 Task: Set the throttling to "Offline" from device toolbar.
Action: Mouse moved to (1267, 39)
Screenshot: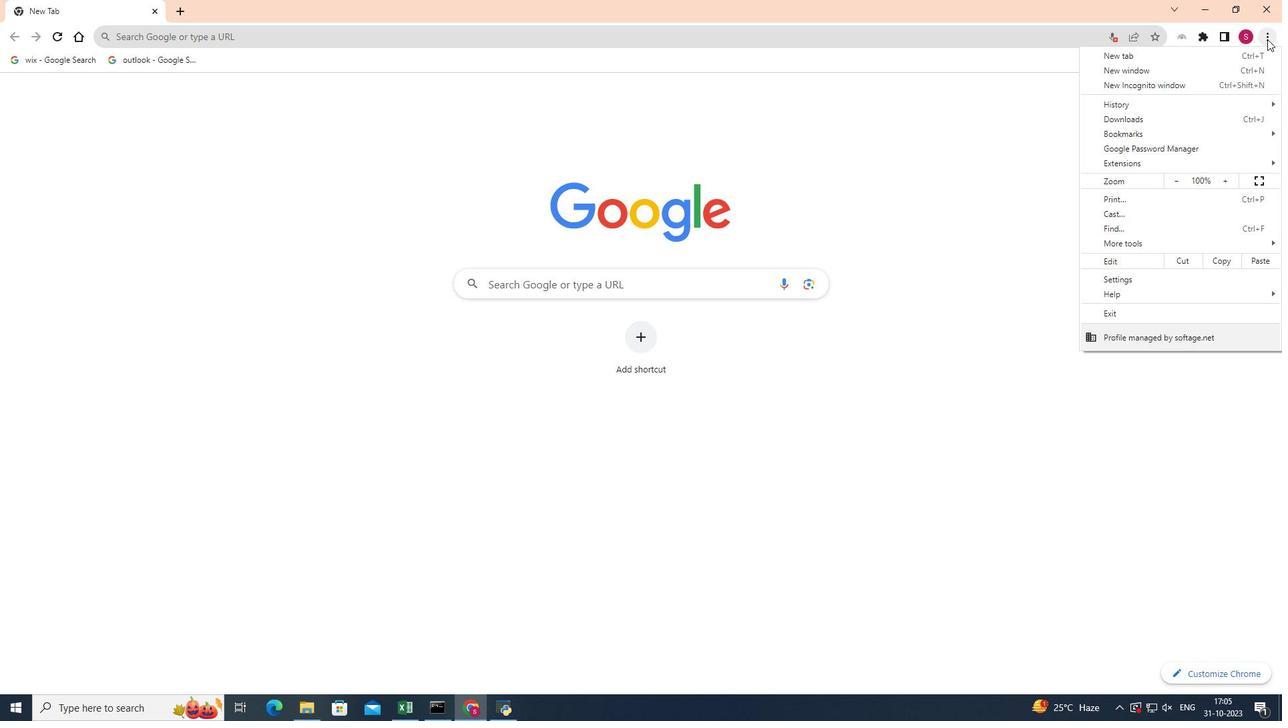 
Action: Mouse pressed left at (1267, 39)
Screenshot: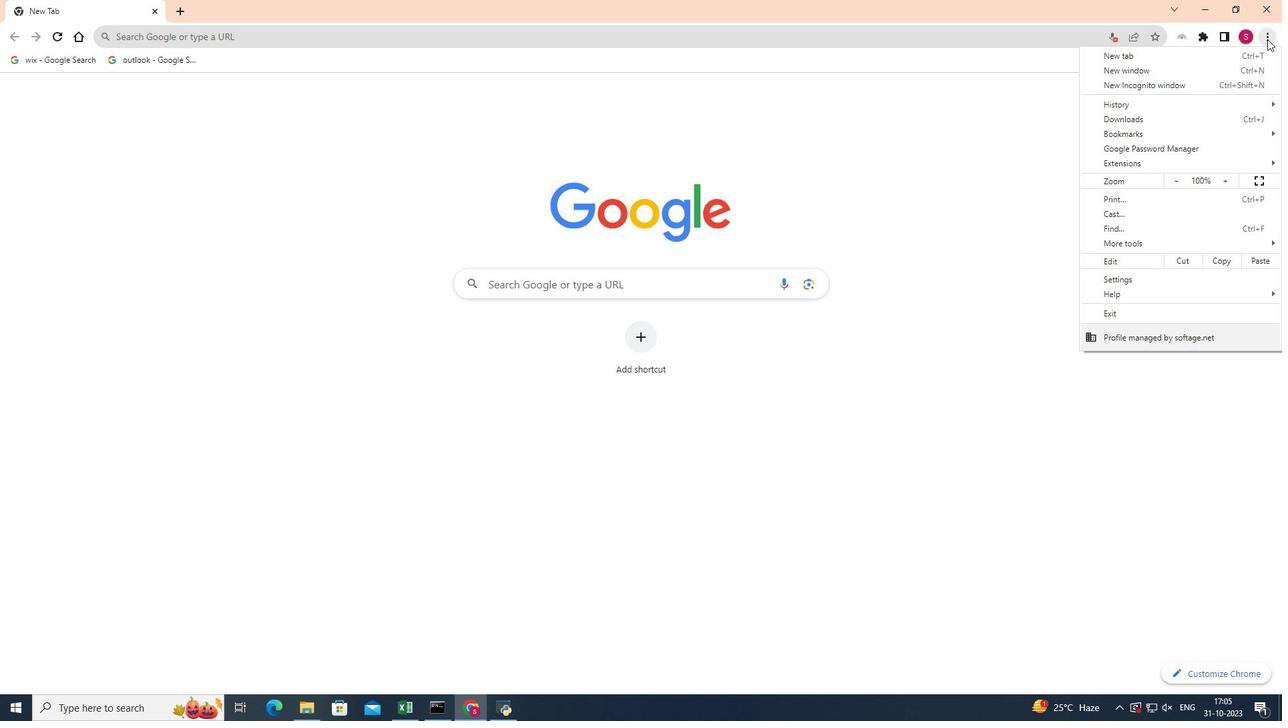 
Action: Mouse moved to (1122, 243)
Screenshot: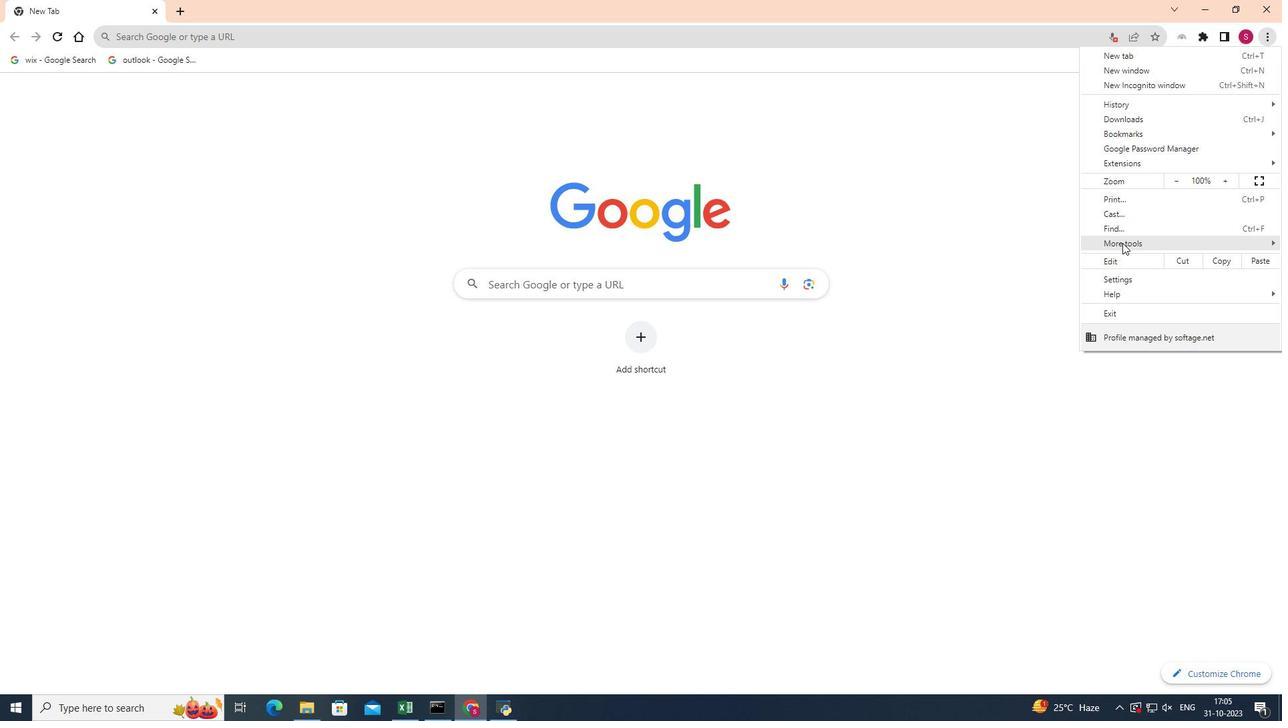 
Action: Mouse pressed left at (1122, 243)
Screenshot: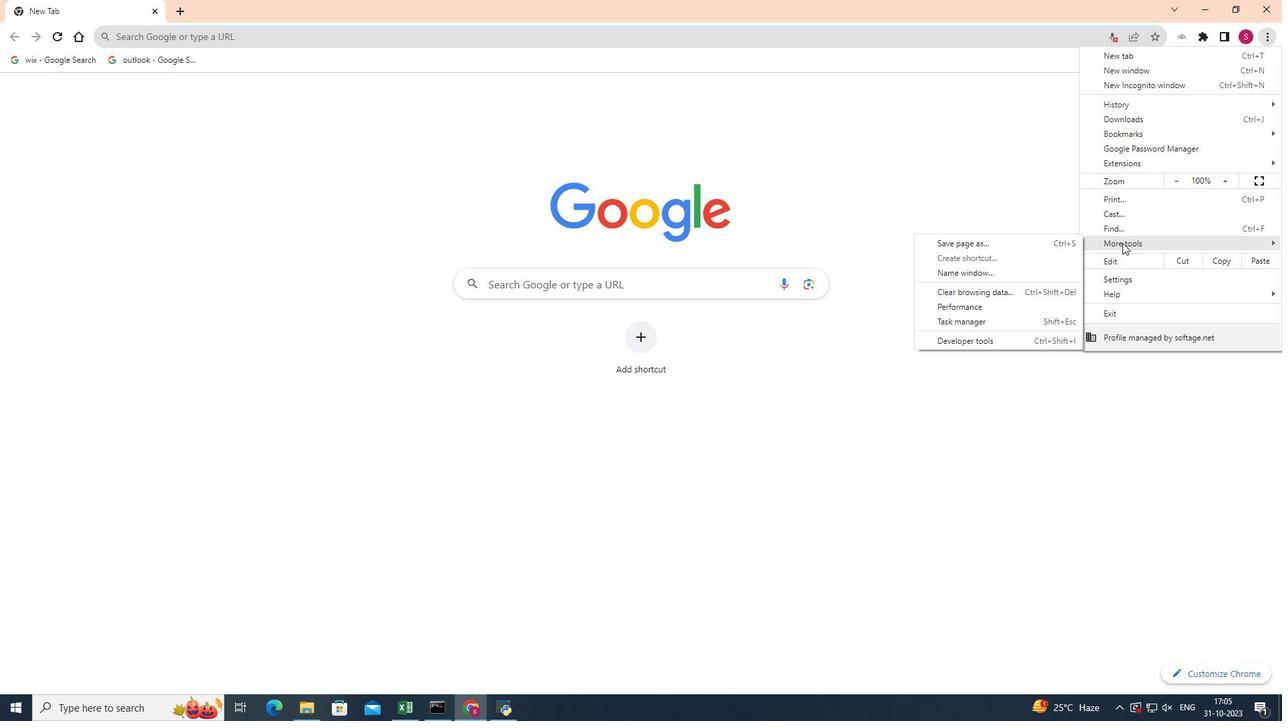 
Action: Mouse moved to (1002, 340)
Screenshot: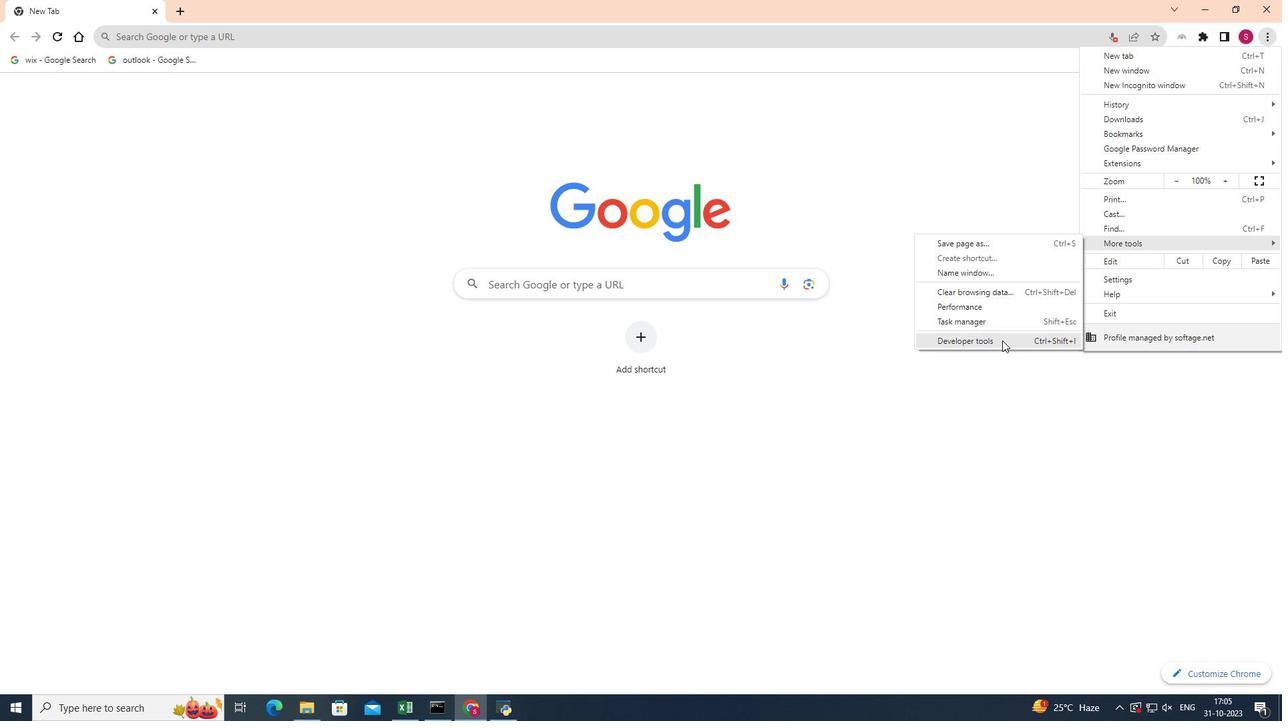 
Action: Mouse pressed left at (1002, 340)
Screenshot: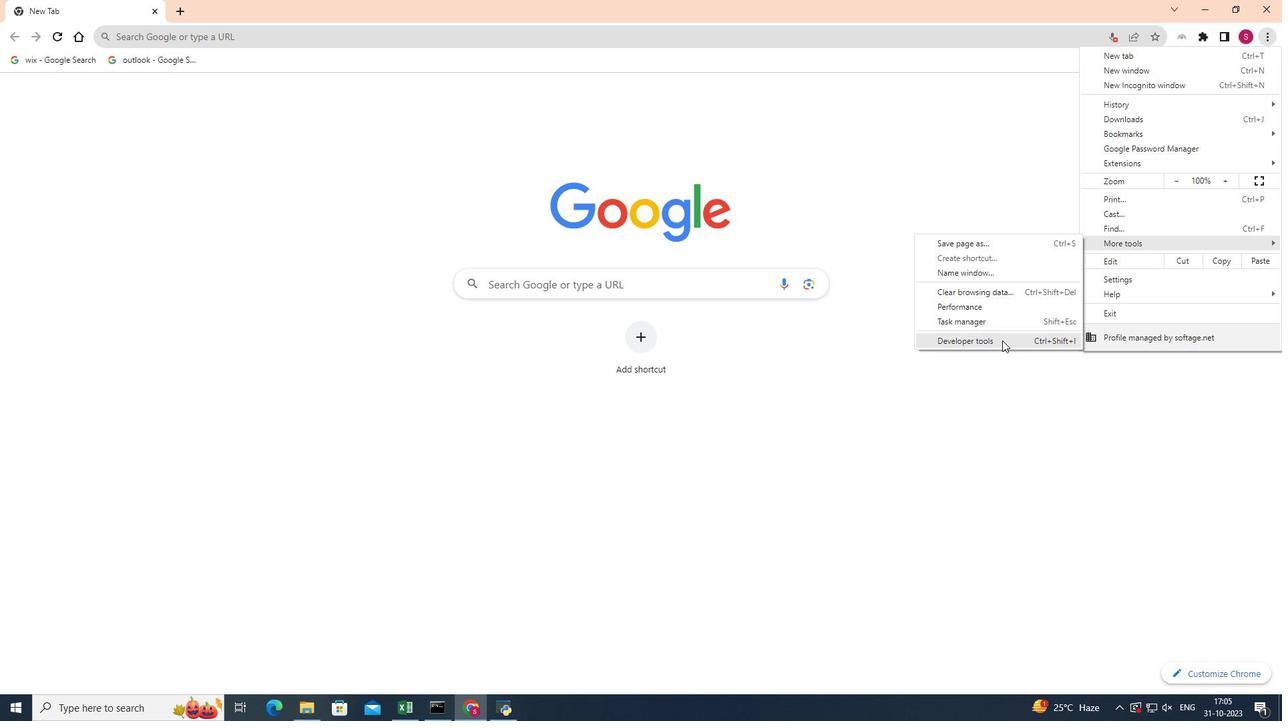 
Action: Mouse moved to (941, 82)
Screenshot: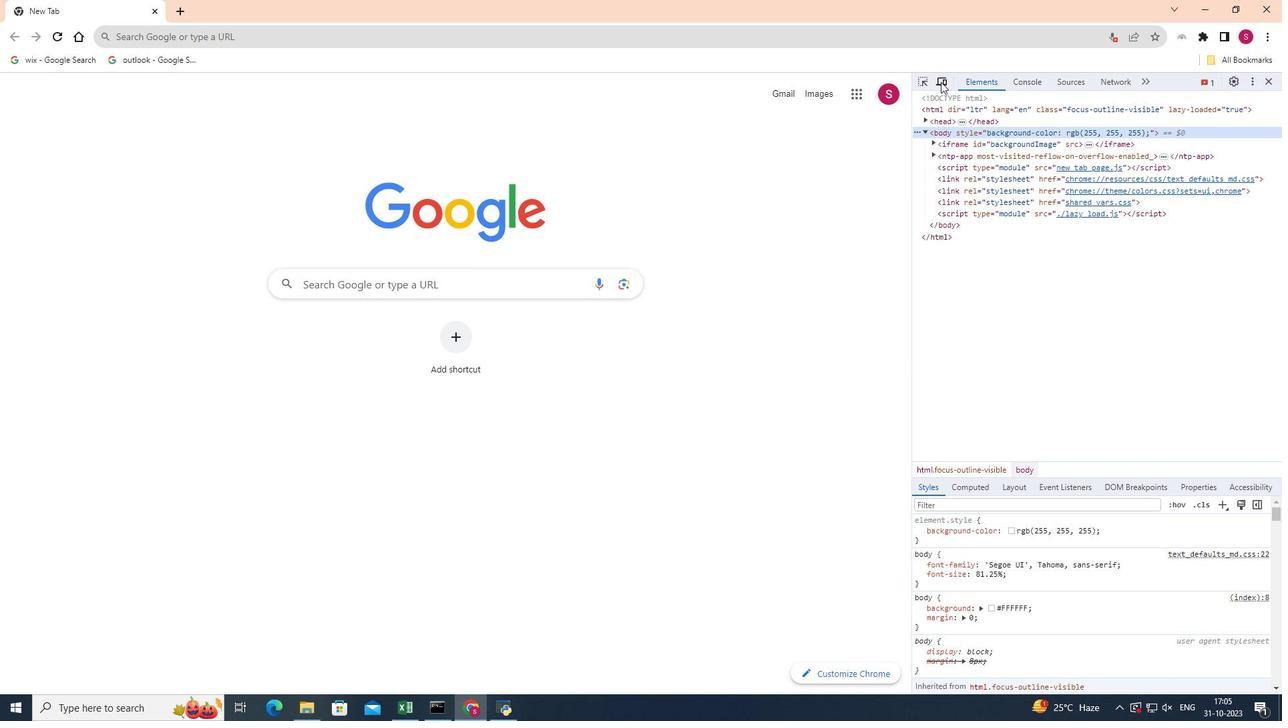 
Action: Mouse pressed left at (941, 82)
Screenshot: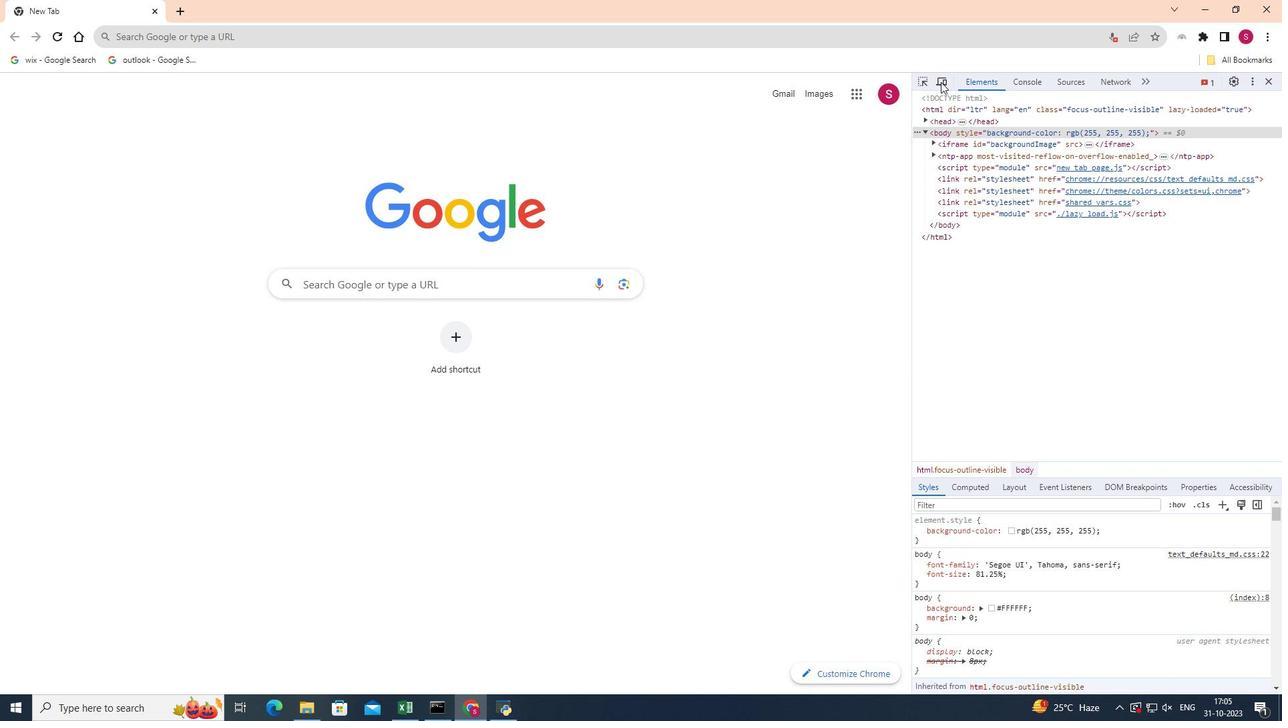 
Action: Mouse moved to (567, 83)
Screenshot: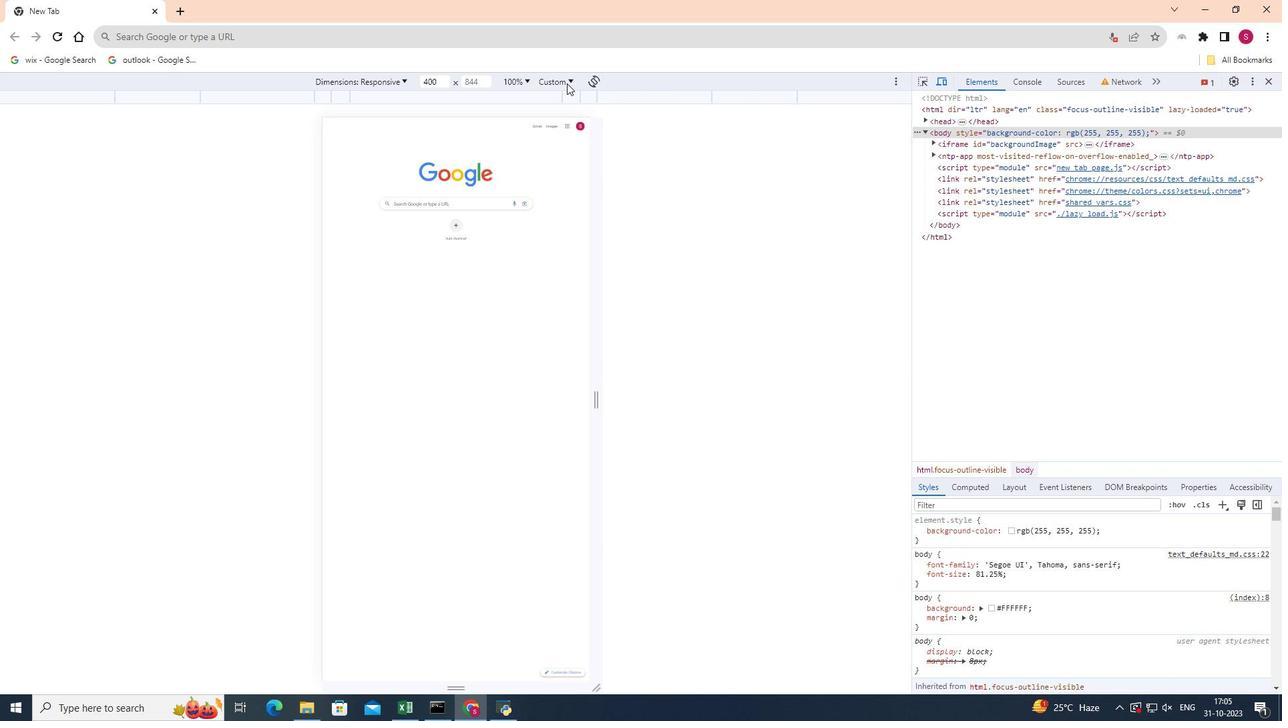 
Action: Mouse pressed left at (567, 83)
Screenshot: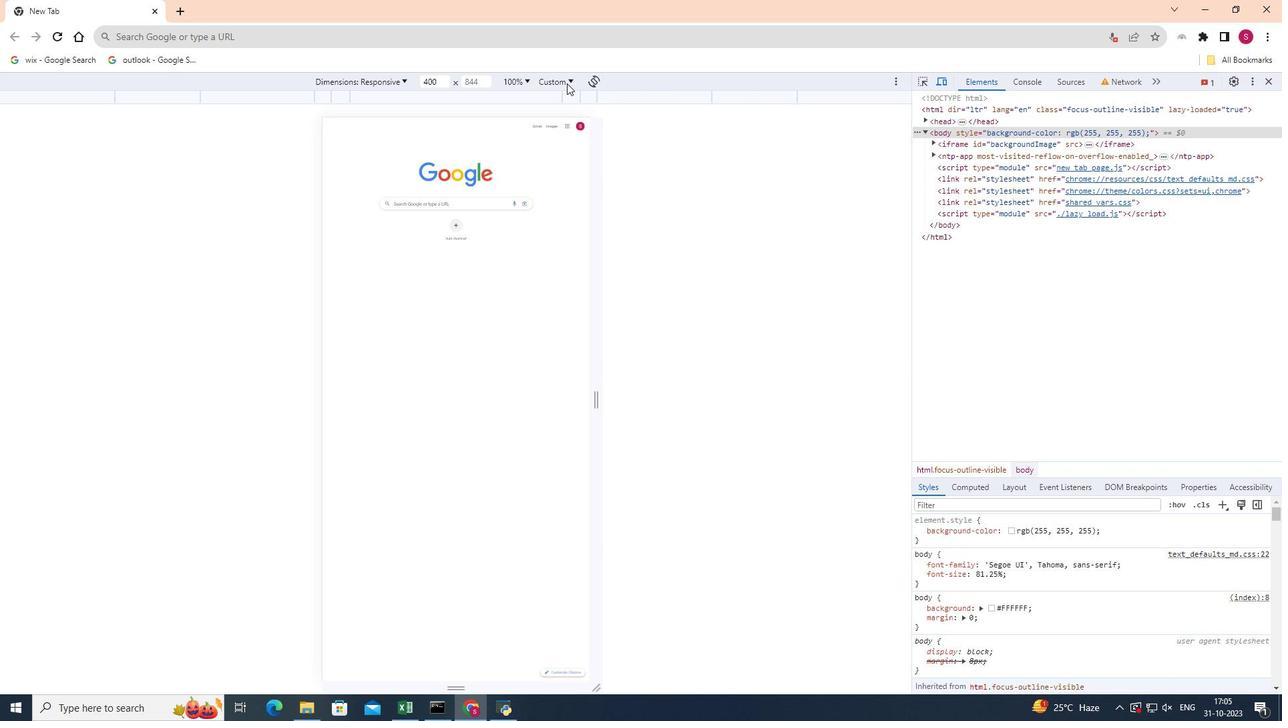 
Action: Mouse moved to (575, 142)
Screenshot: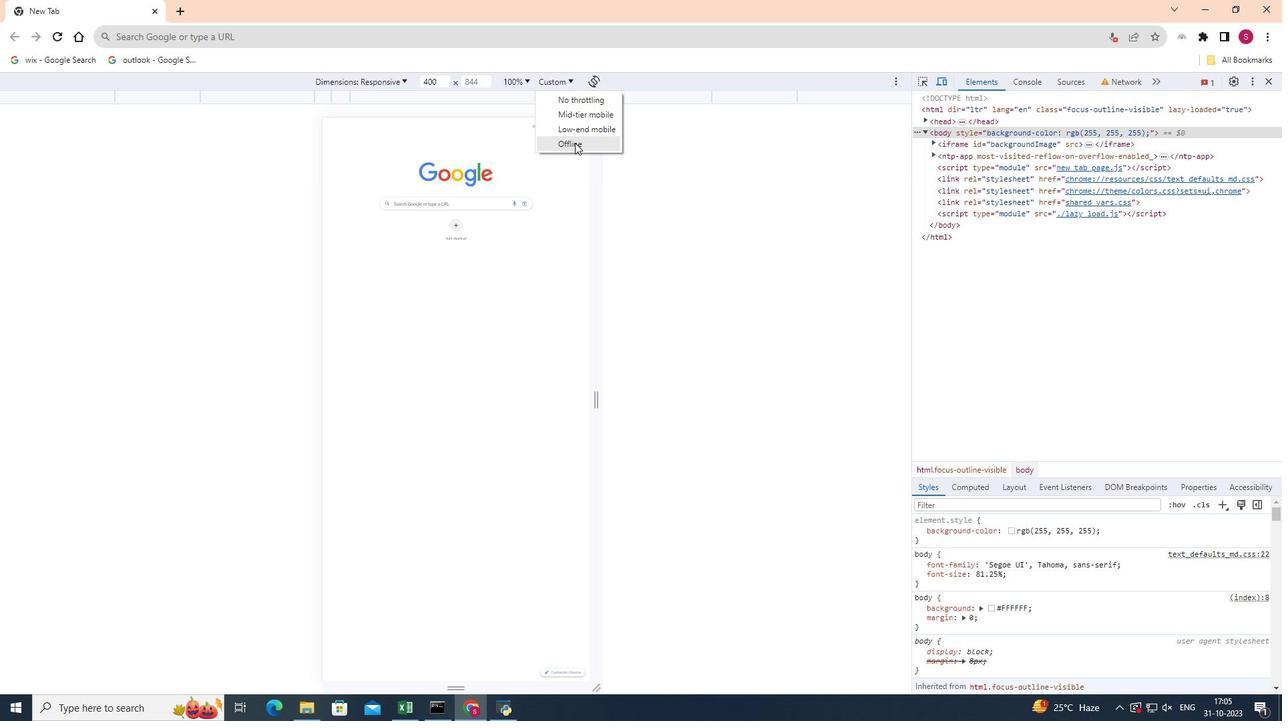 
Action: Mouse pressed left at (575, 142)
Screenshot: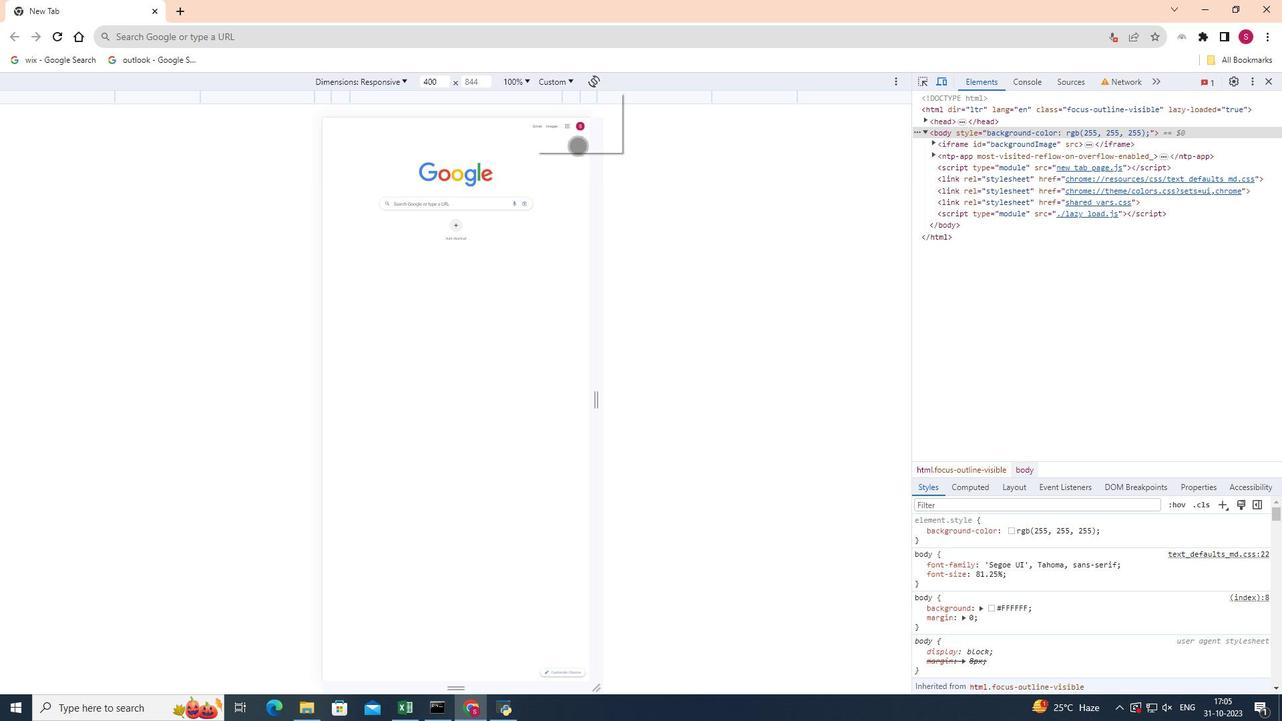 
Action: Mouse pressed left at (575, 142)
Screenshot: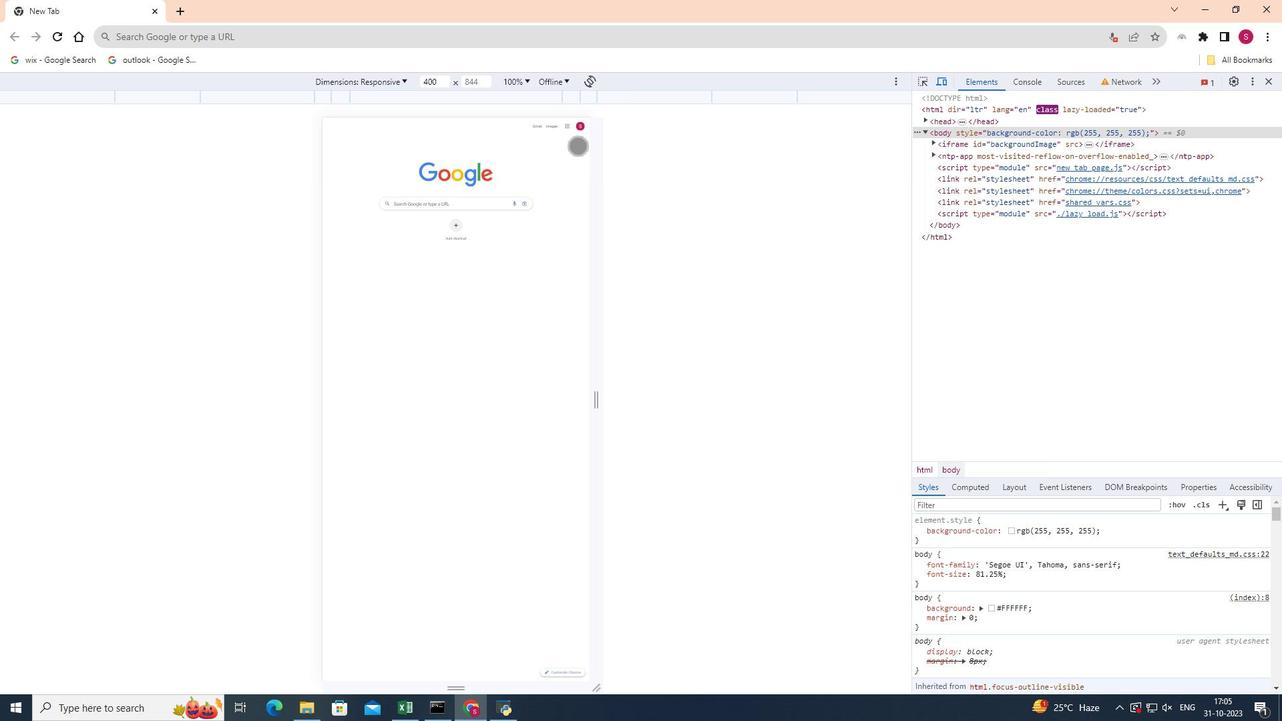 
Action: Mouse moved to (705, 154)
Screenshot: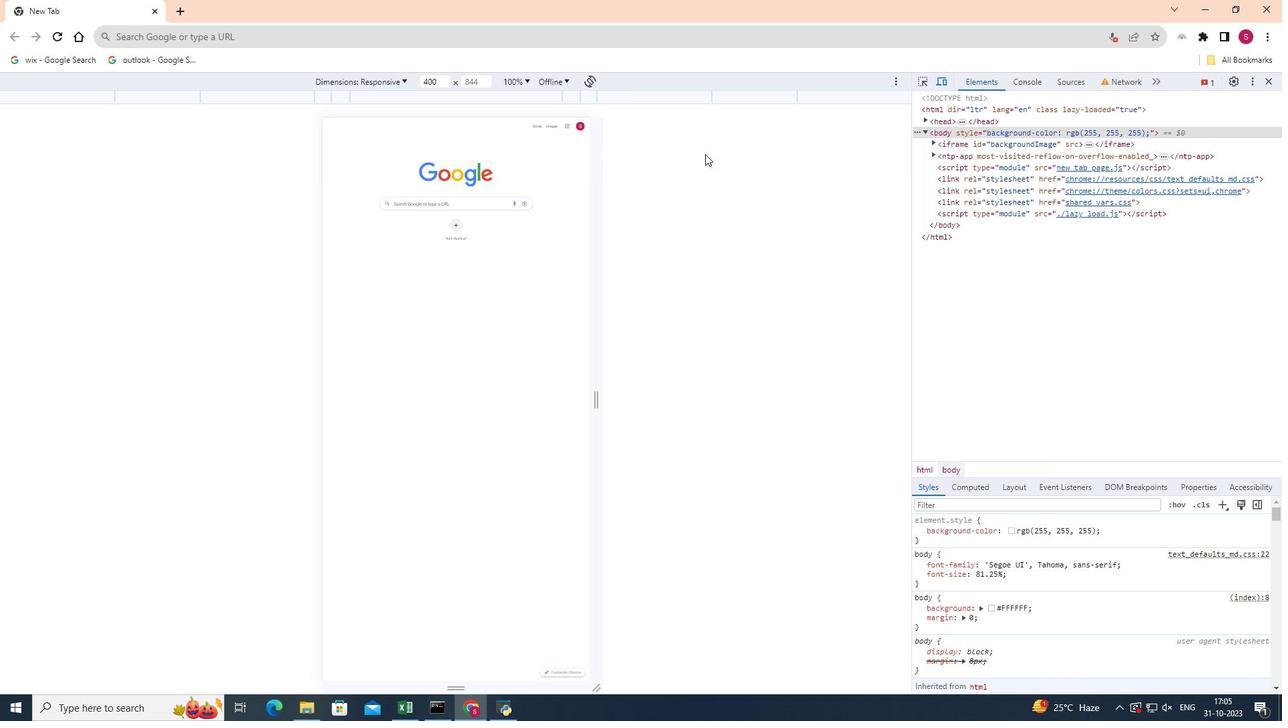 
